 Task: Toggle the color decorators in the text editor.
Action: Mouse moved to (88, 477)
Screenshot: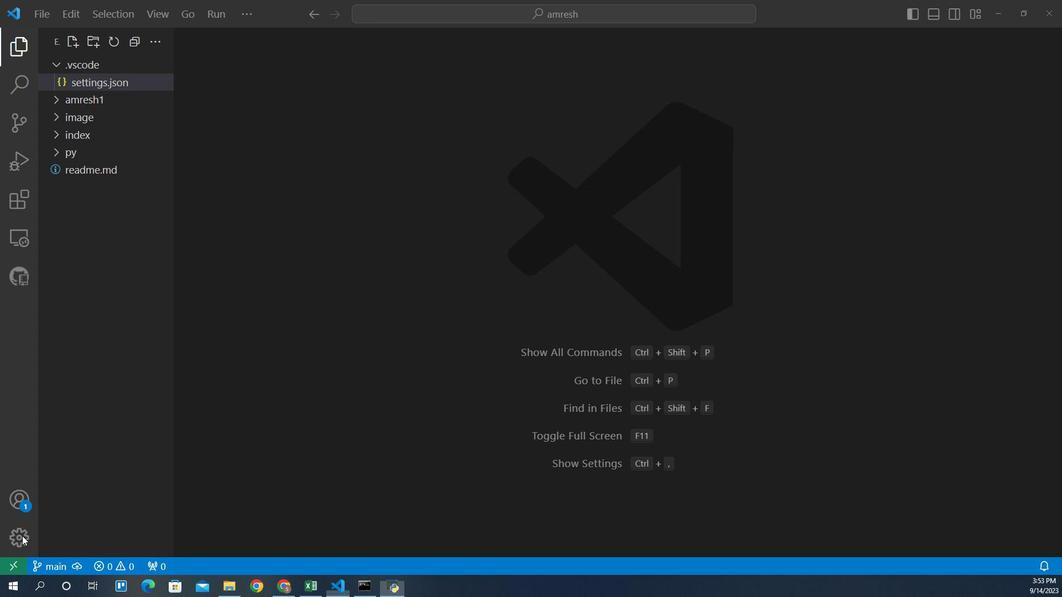 
Action: Mouse pressed left at (88, 477)
Screenshot: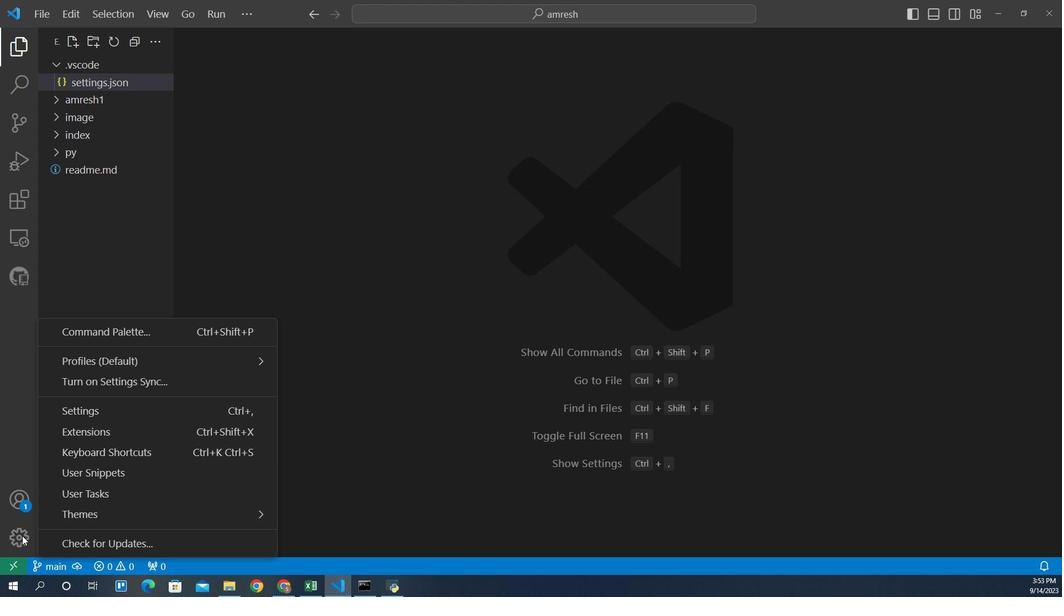 
Action: Mouse moved to (120, 361)
Screenshot: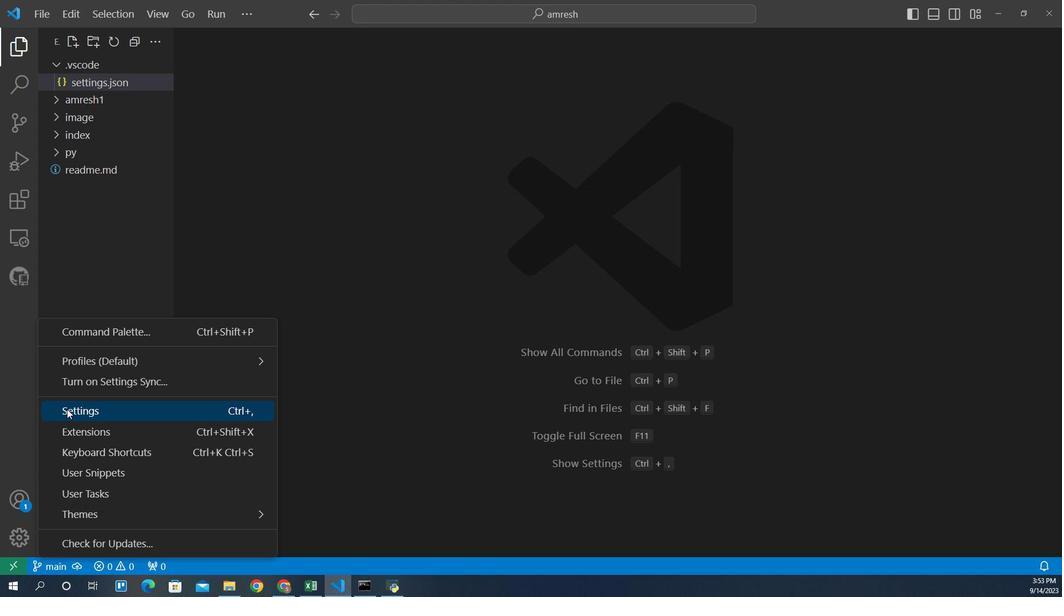 
Action: Mouse pressed left at (120, 361)
Screenshot: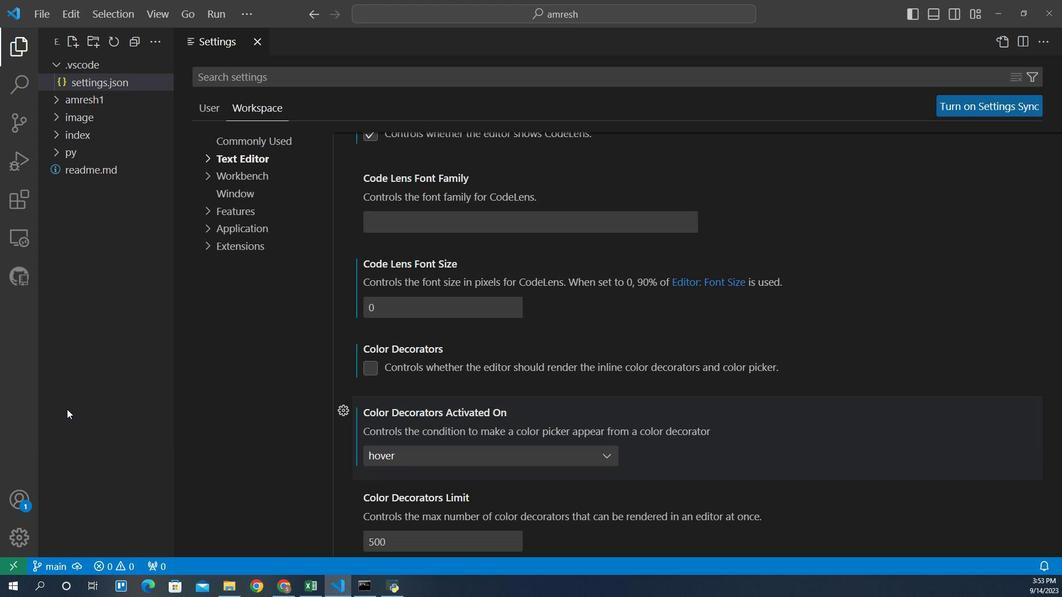 
Action: Mouse moved to (252, 84)
Screenshot: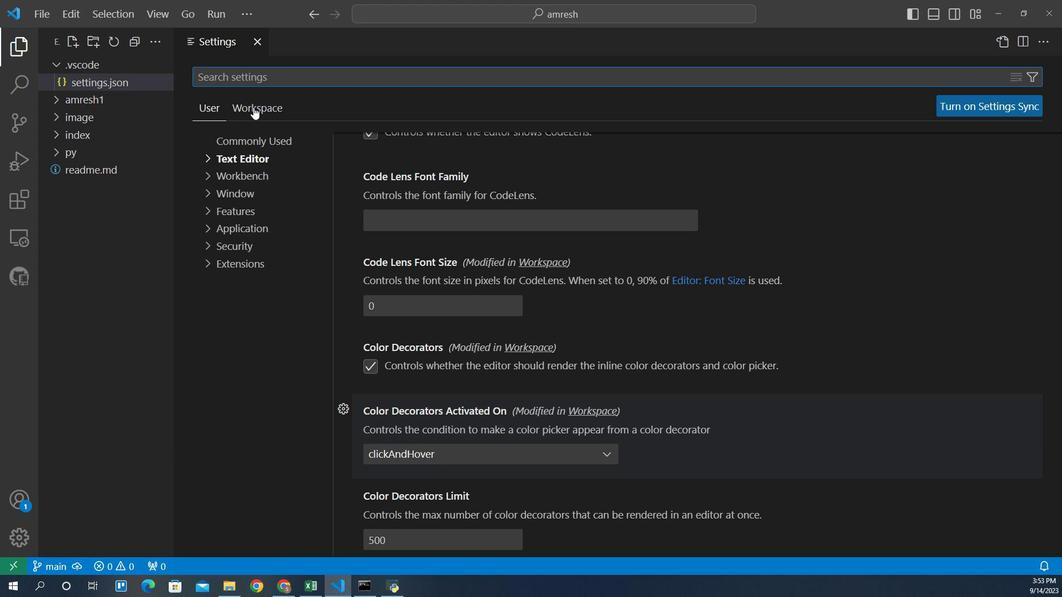 
Action: Mouse pressed left at (252, 84)
Screenshot: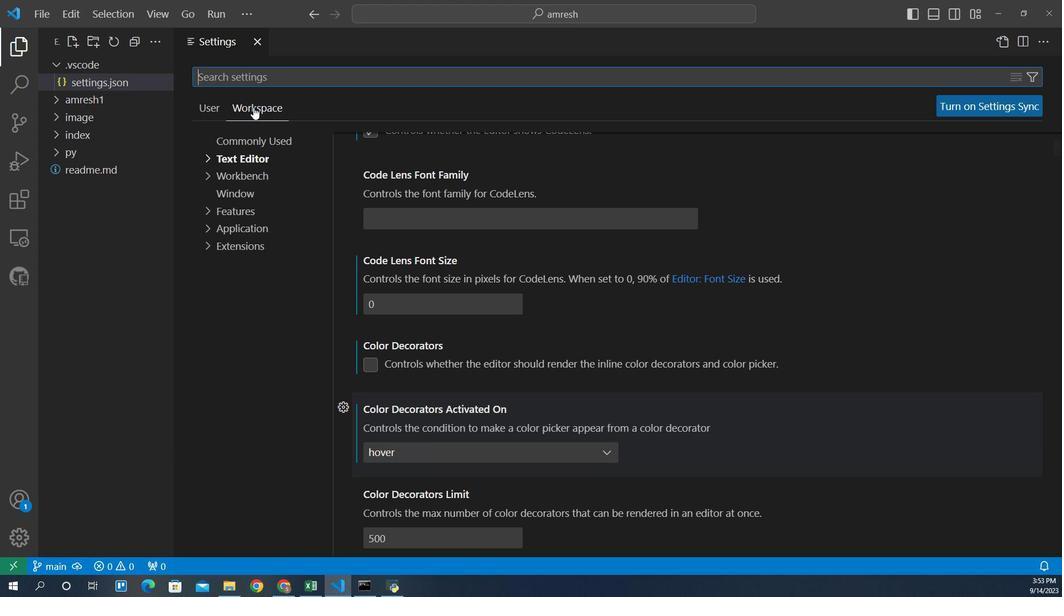 
Action: Mouse moved to (244, 132)
Screenshot: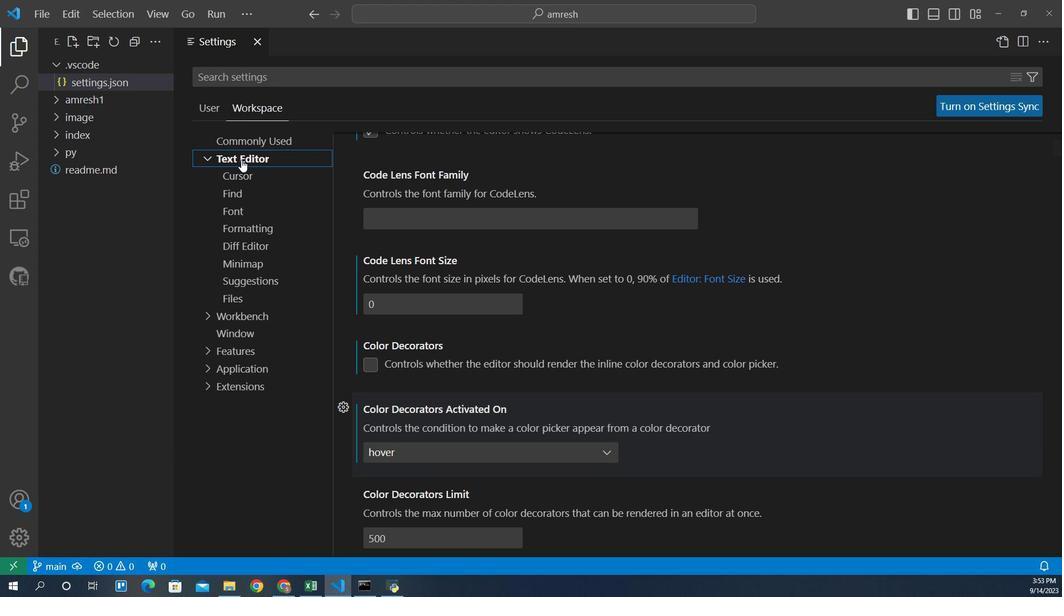 
Action: Mouse pressed left at (244, 132)
Screenshot: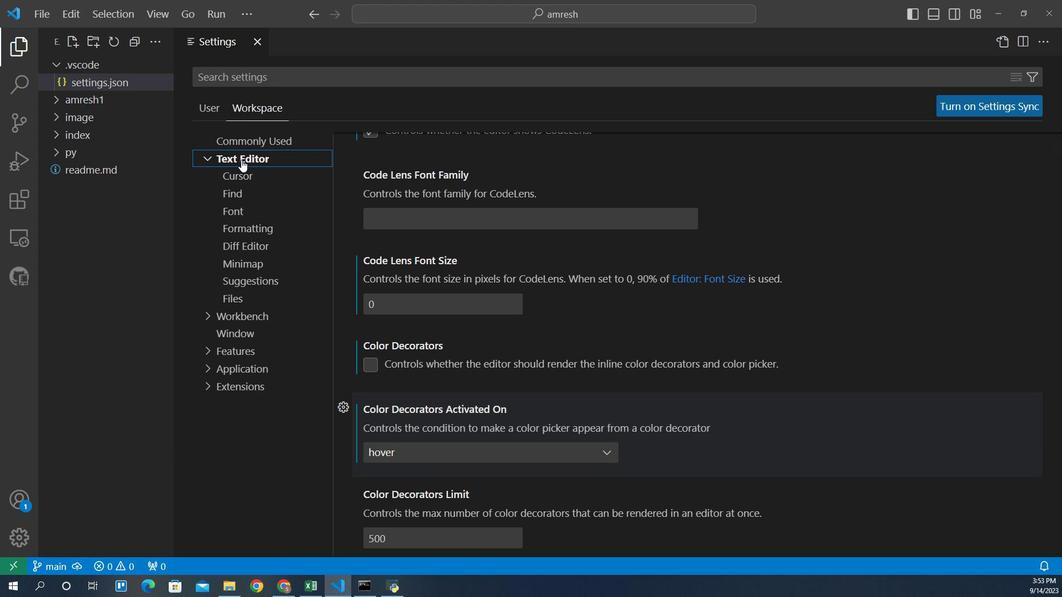 
Action: Mouse moved to (333, 322)
Screenshot: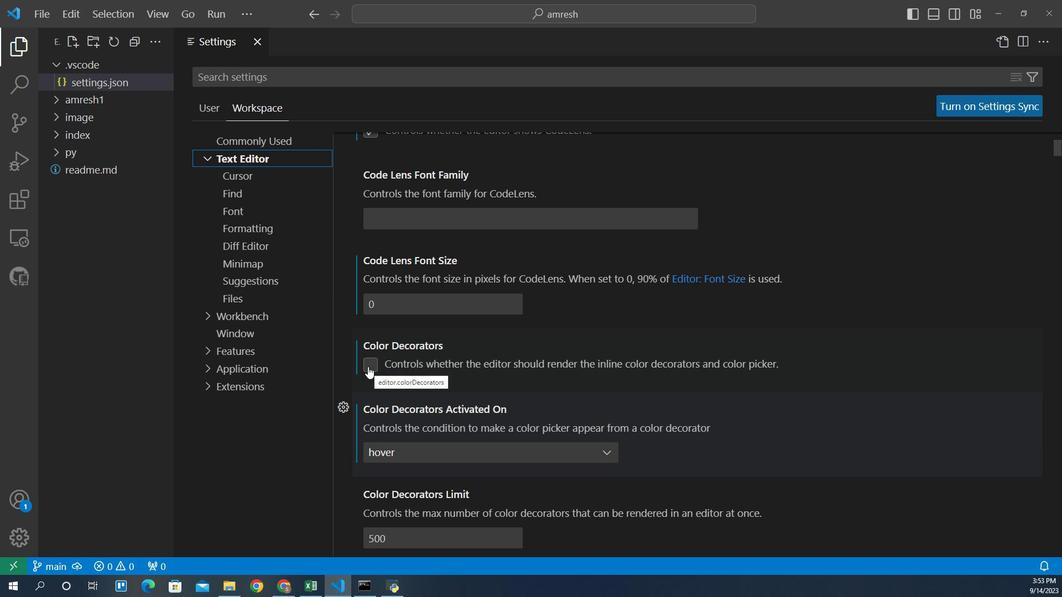 
Action: Mouse pressed left at (333, 322)
Screenshot: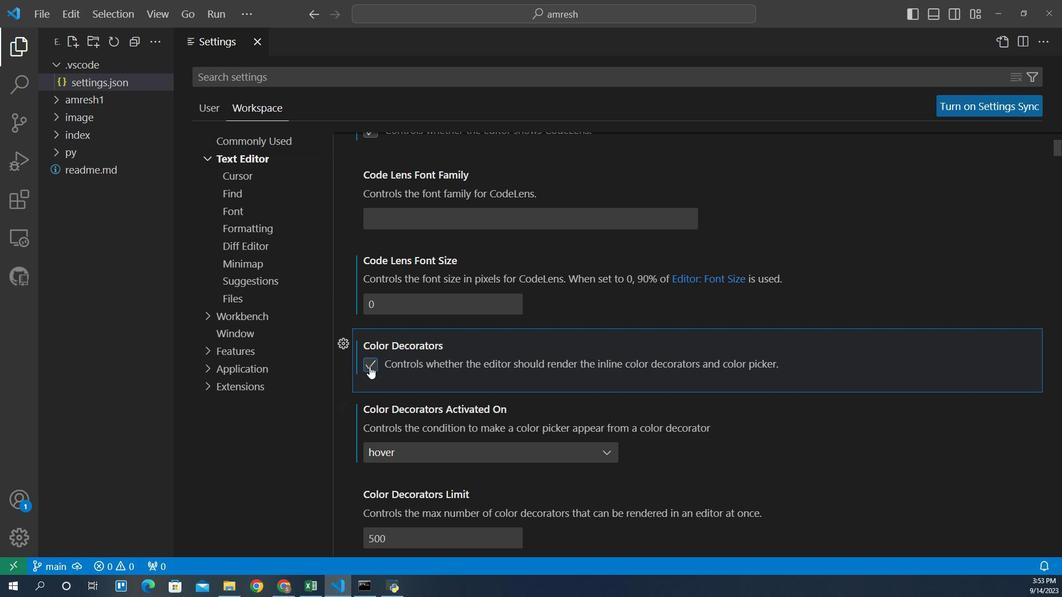 
Action: Mouse moved to (355, 334)
Screenshot: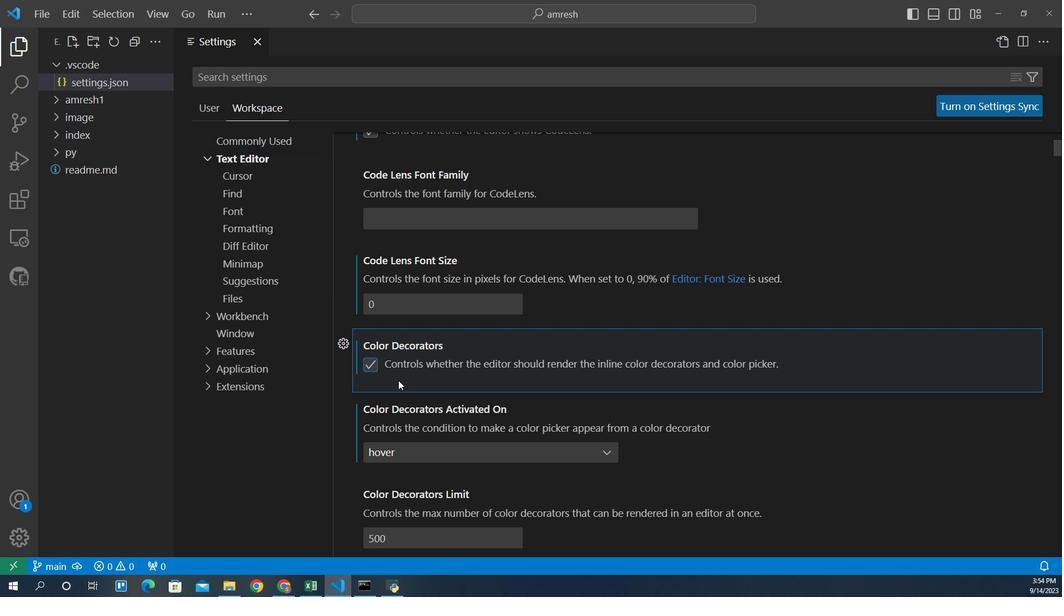 
